 Task: Plan a picnic at the lake on the 6th at 3:00 PM.
Action: Mouse moved to (17, 198)
Screenshot: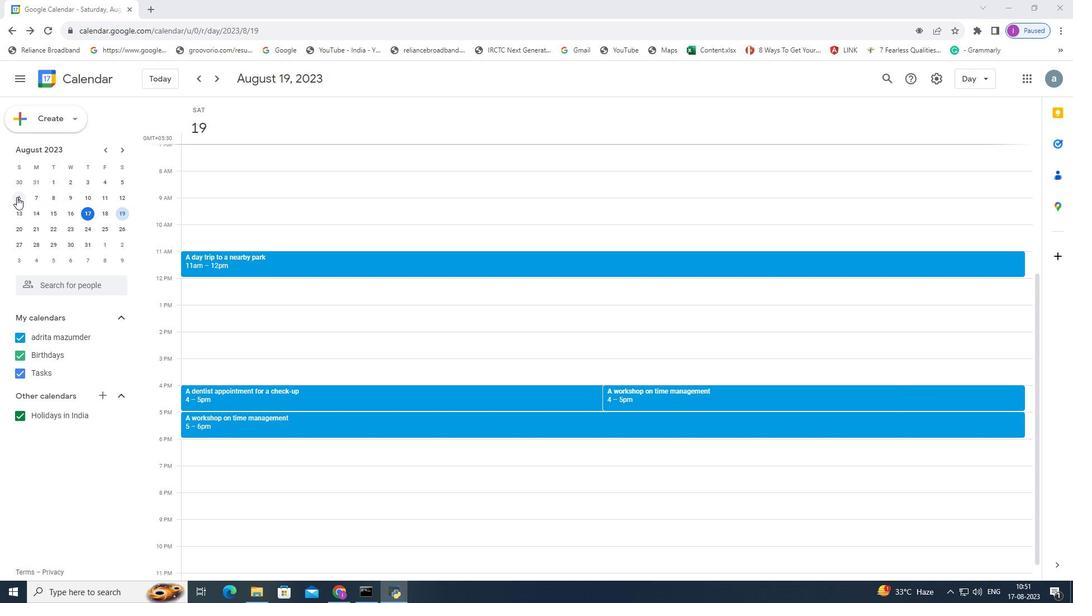 
Action: Mouse pressed left at (17, 198)
Screenshot: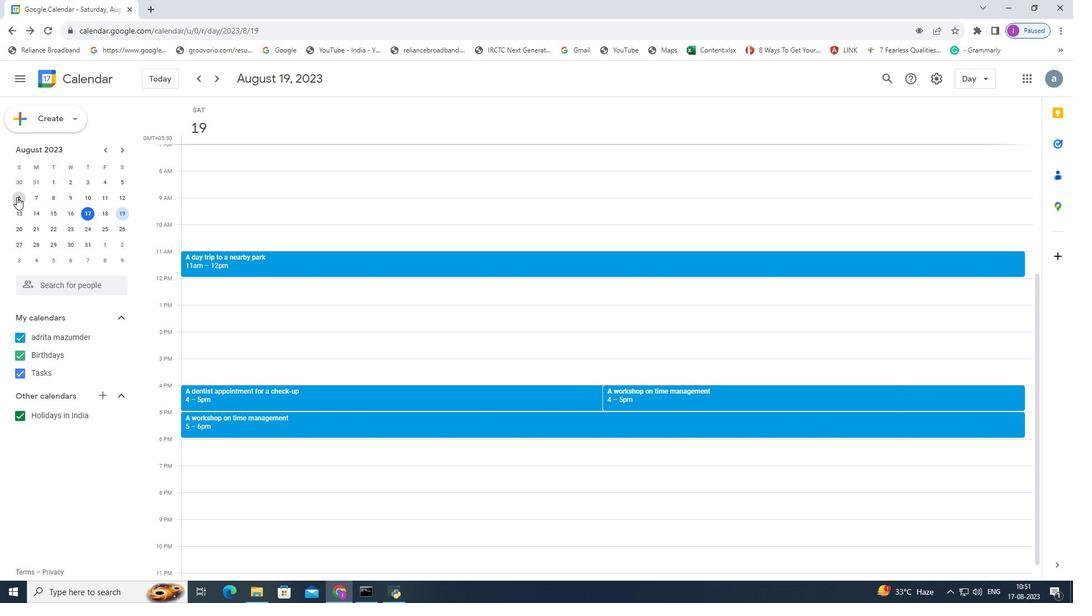 
Action: Mouse moved to (193, 375)
Screenshot: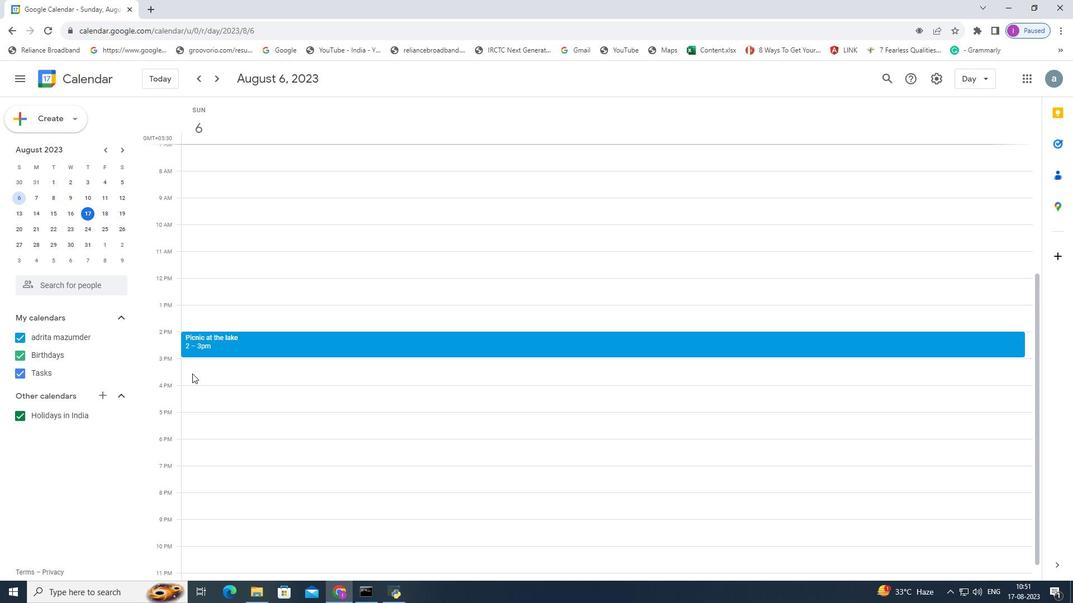 
Action: Mouse pressed left at (193, 375)
Screenshot: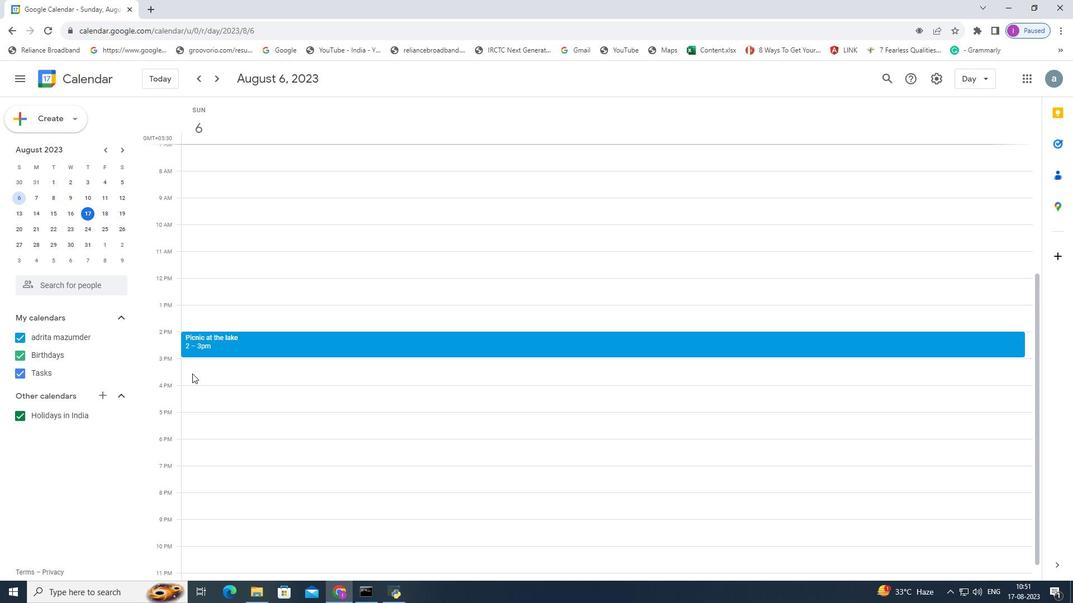 
Action: Mouse moved to (282, 360)
Screenshot: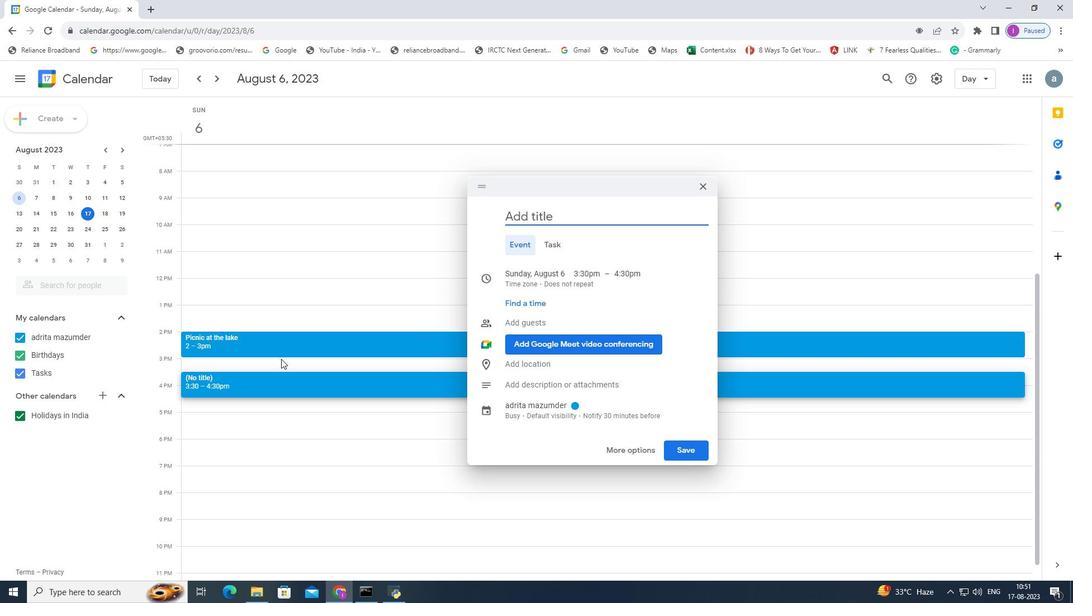 
Action: Mouse pressed left at (282, 360)
Screenshot: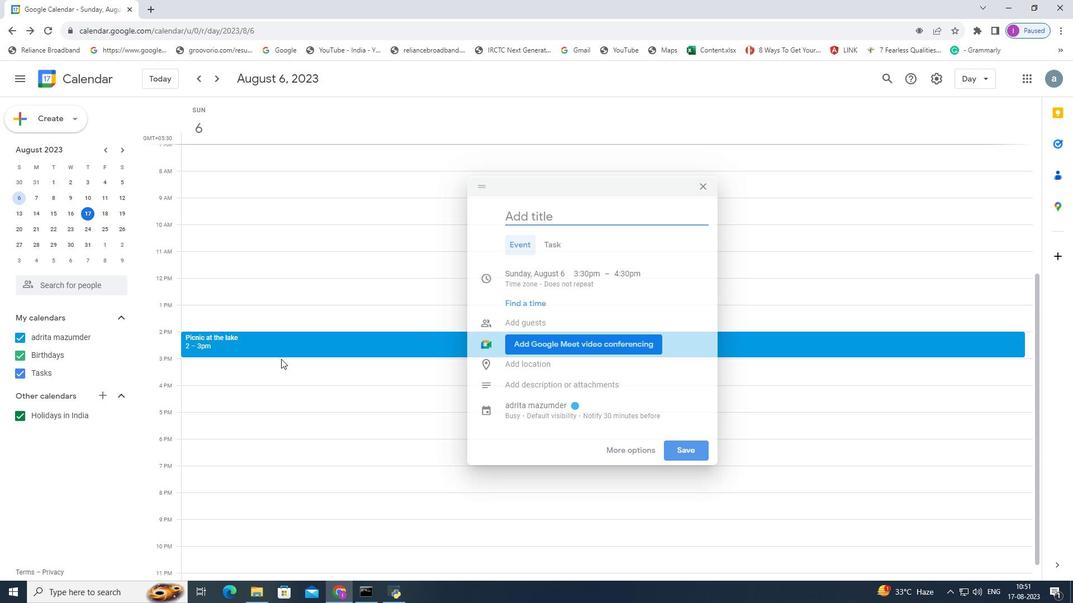 
Action: Mouse moved to (280, 366)
Screenshot: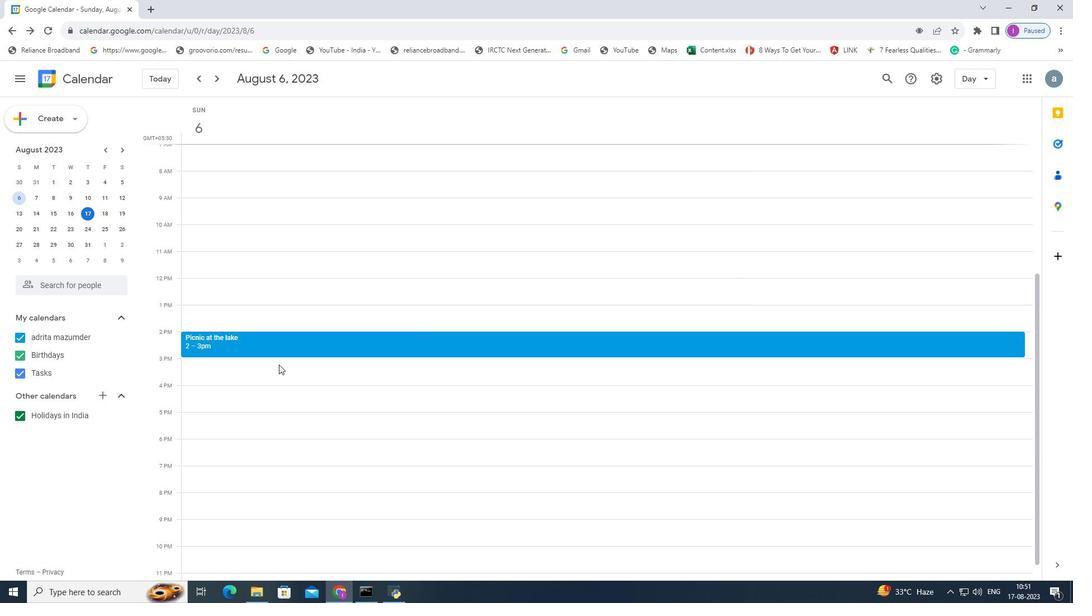 
Action: Mouse pressed left at (280, 366)
Screenshot: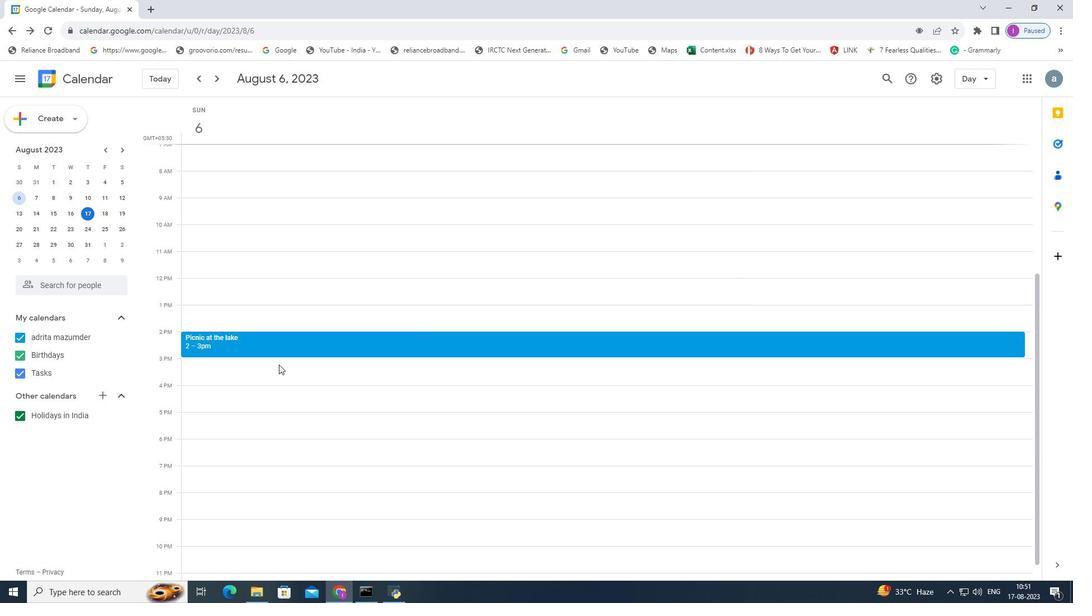 
Action: Mouse moved to (531, 216)
Screenshot: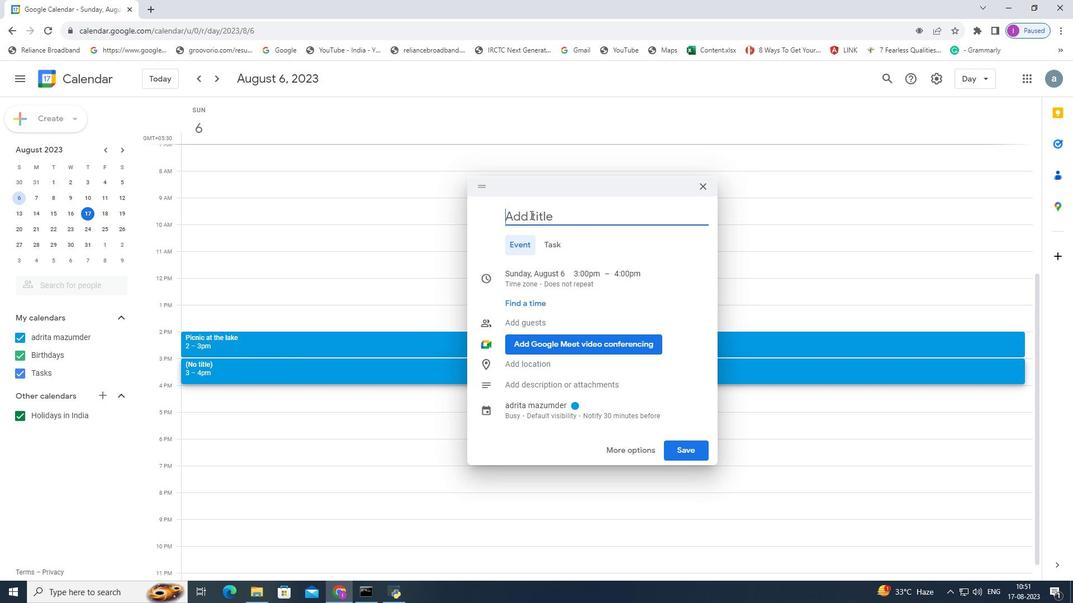 
Action: Mouse pressed left at (531, 216)
Screenshot: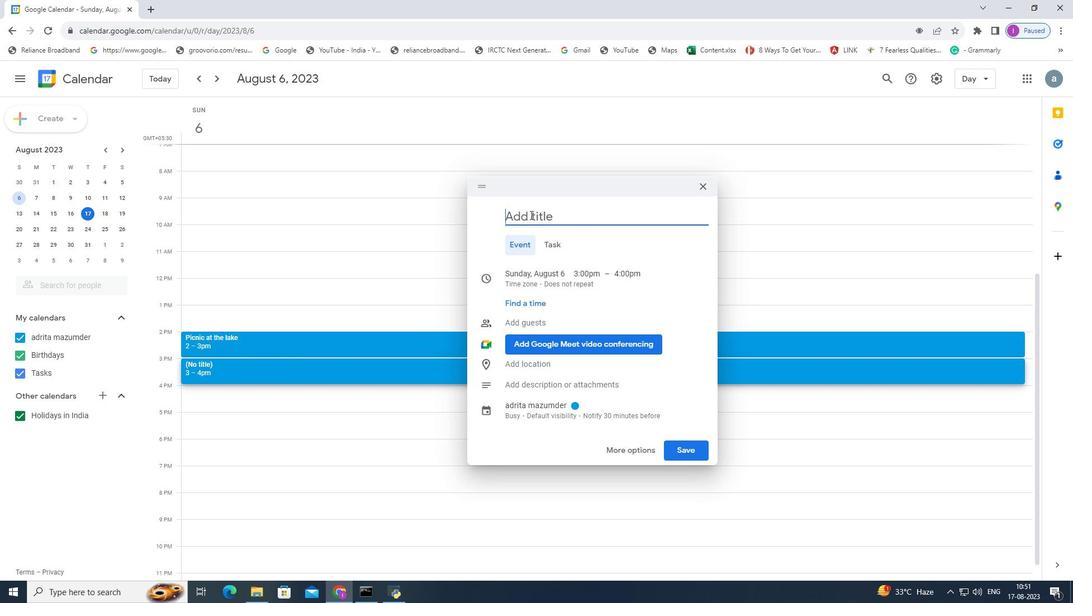 
Action: Key pressed <Key.shift><Key.shift><Key.shift><Key.shift><Key.shift><Key.shift><Key.shift><Key.shift><Key.shift><Key.shift><Key.shift><Key.shift><Key.shift><Key.shift><Key.shift><Key.shift><Key.shift><Key.shift><Key.shift><Key.shift><Key.shift><Key.shift><Key.shift><Key.shift><Key.shift><Key.shift><Key.shift><Key.shift><Key.shift><Key.shift><Key.shift><Key.shift><Key.shift><Key.shift><Key.shift><Key.shift><Key.shift><Key.shift><Key.shift><Key.shift><Key.shift><Key.shift><Key.shift><Key.shift><Key.shift><Key.shift><Key.shift><Key.shift><Key.shift><Key.shift><Key.shift><Key.shift><Key.shift><Key.shift><Key.shift><Key.shift><Key.shift><Key.shift><Key.shift><Key.shift><Key.shift><Key.shift><Key.shift><Key.shift><Key.shift><Key.shift><Key.shift><Key.shift><Key.shift><Key.shift><Key.shift><Key.shift><Key.shift><Key.shift><Key.shift><Key.shift><Key.shift><Key.shift><Key.shift><Key.shift><Key.shift><Key.shift><Key.shift><Key.shift><Key.shift><Key.shift><Key.shift><Key.shift><Key.shift><Key.shift><Key.shift>Picnic<Key.space>plan<Key.space>at<Key.space>the<Key.space>lake
Screenshot: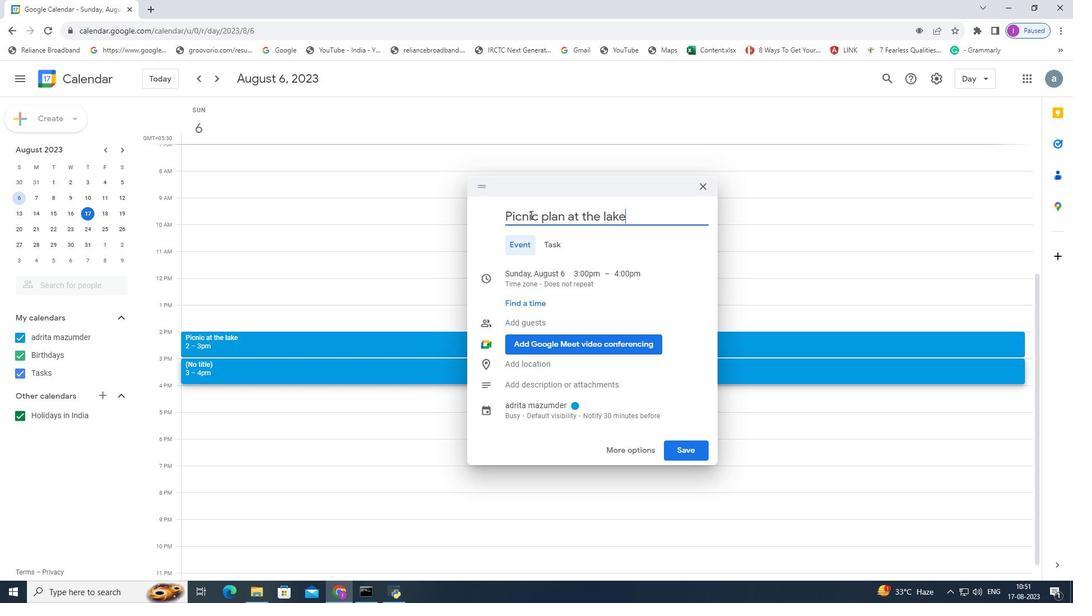 
Action: Mouse moved to (688, 452)
Screenshot: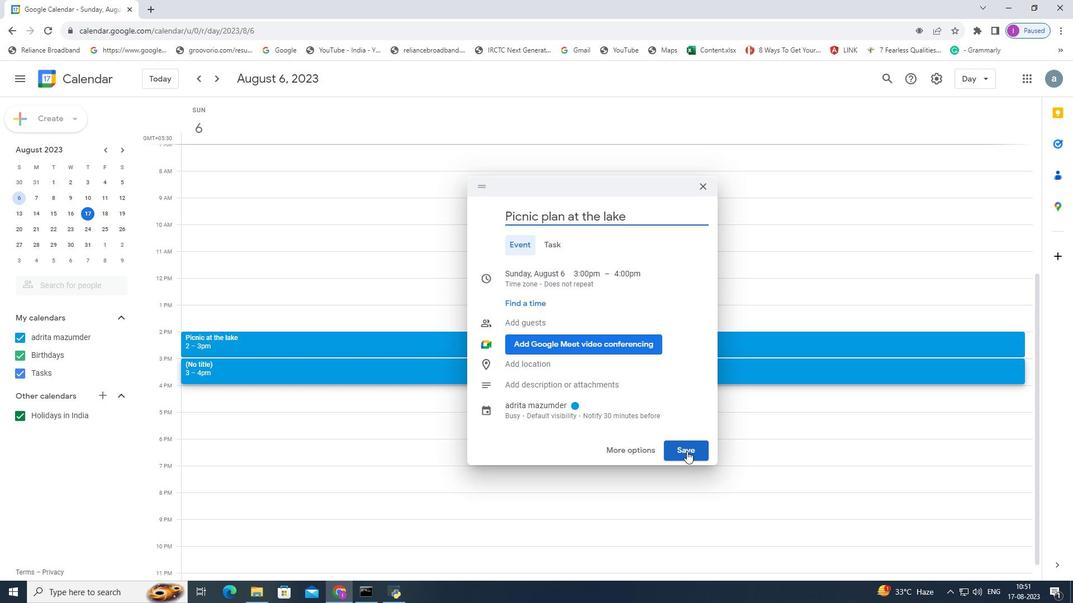 
Action: Mouse pressed left at (688, 452)
Screenshot: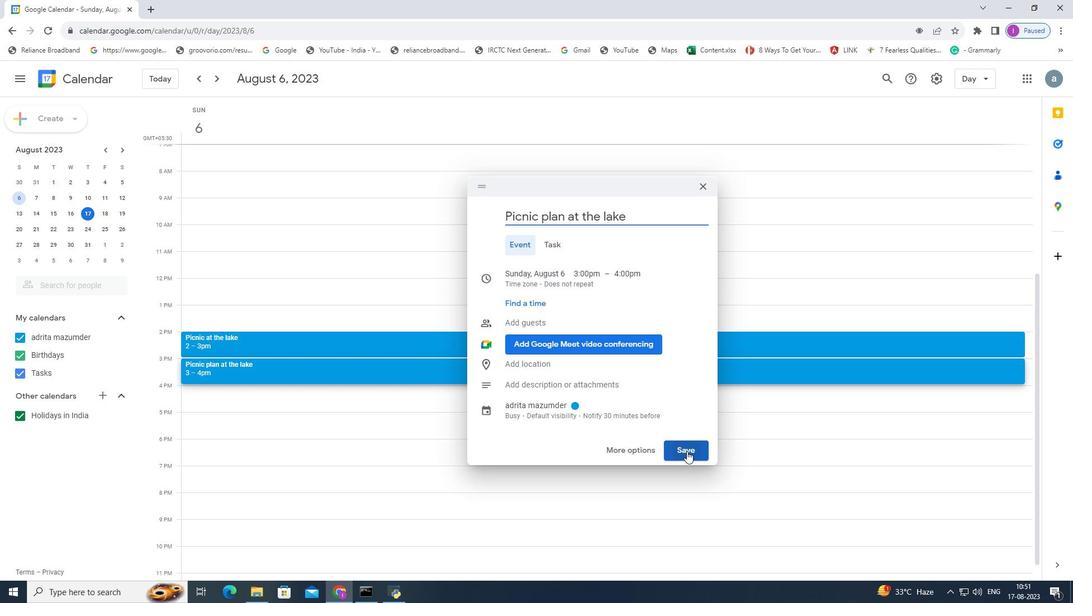 
